 Task: Open the newsletter plum template from the template gallery.
Action: Mouse moved to (48, 86)
Screenshot: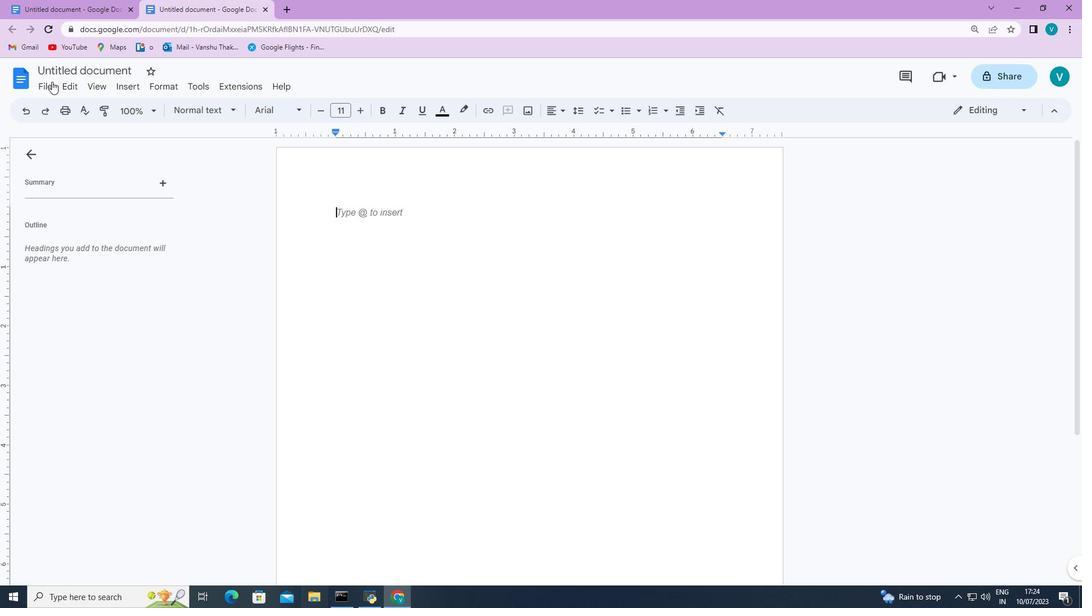 
Action: Mouse pressed left at (48, 86)
Screenshot: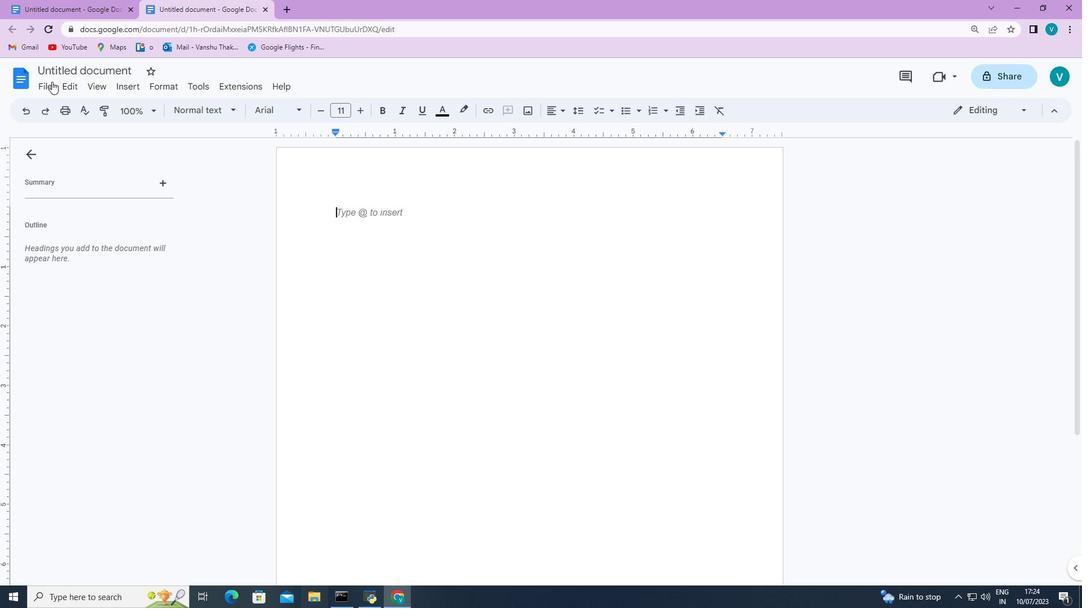 
Action: Mouse moved to (250, 127)
Screenshot: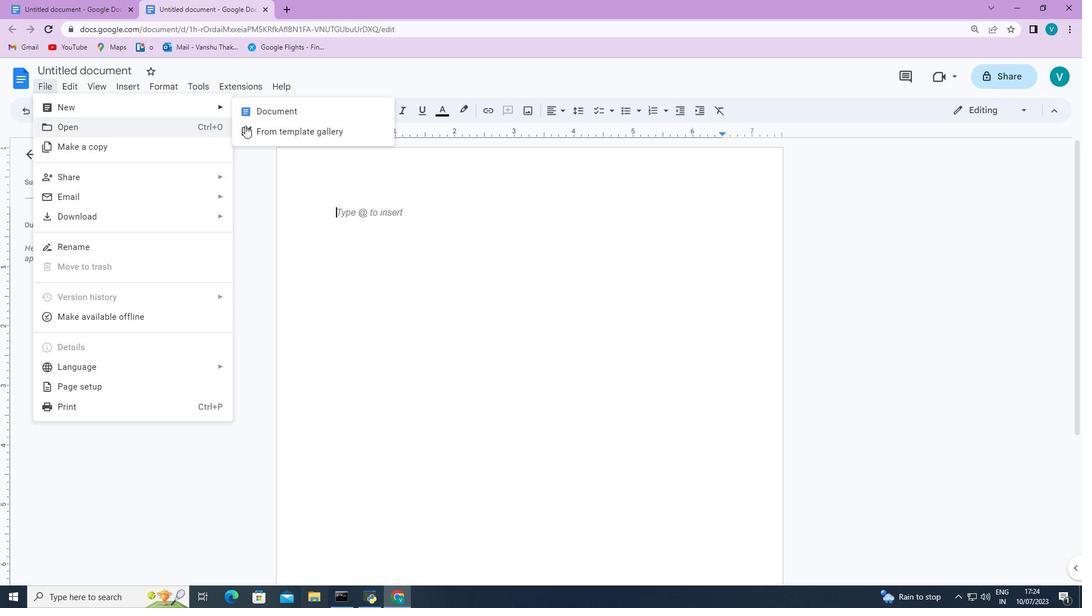 
Action: Mouse pressed left at (250, 127)
Screenshot: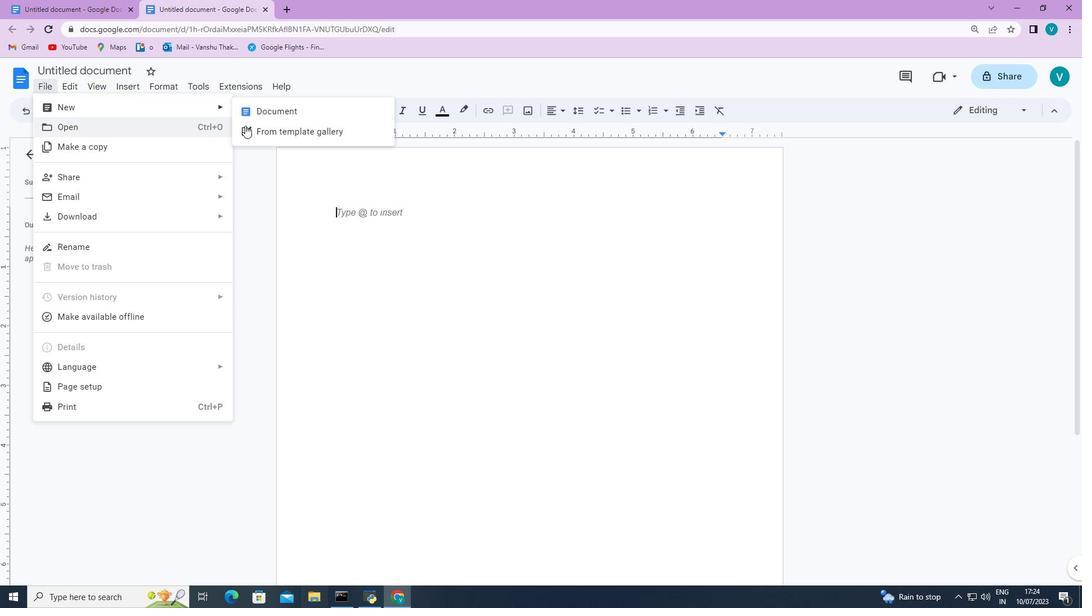 
Action: Mouse moved to (509, 348)
Screenshot: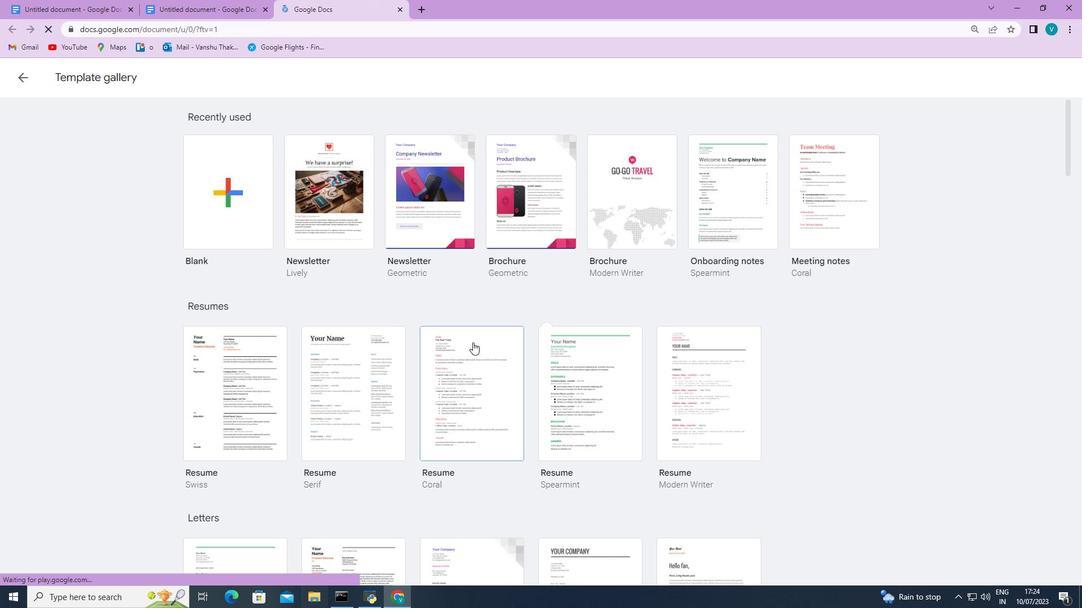 
Action: Mouse scrolled (509, 348) with delta (0, 0)
Screenshot: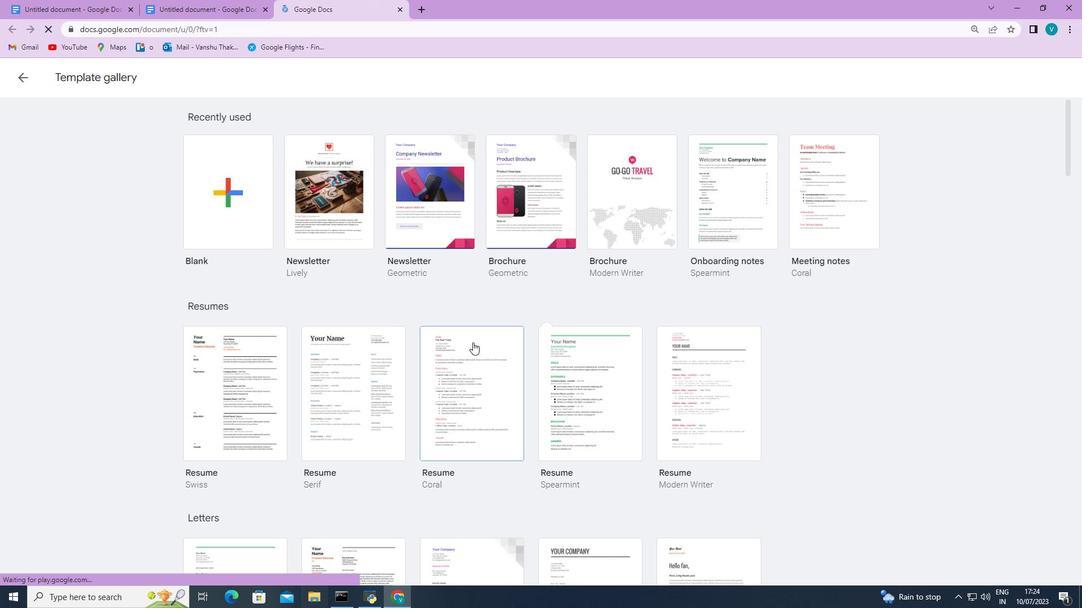 
Action: Mouse moved to (529, 352)
Screenshot: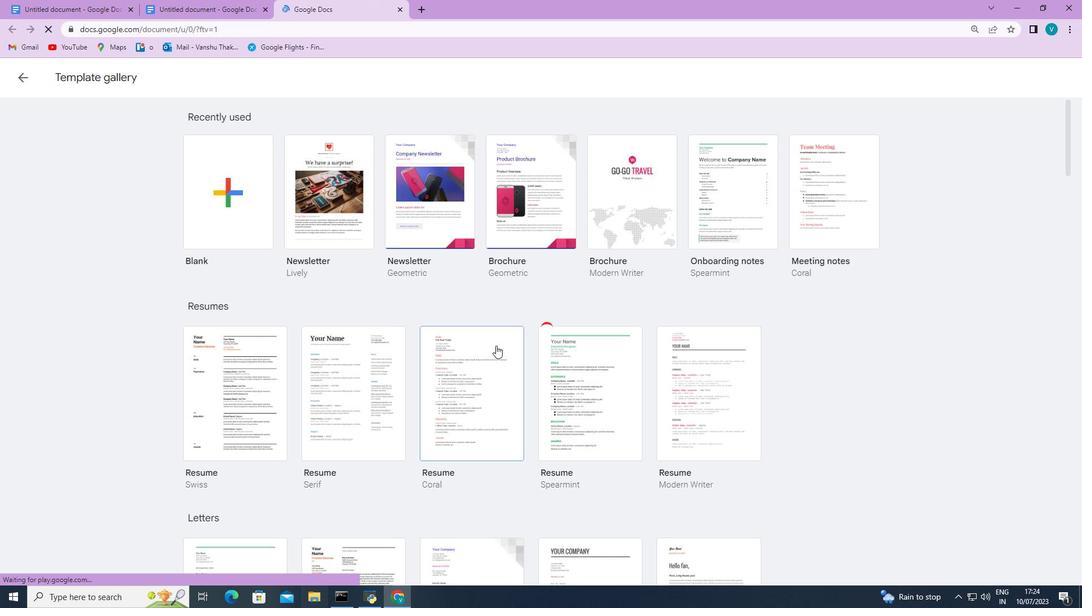 
Action: Mouse scrolled (529, 351) with delta (0, 0)
Screenshot: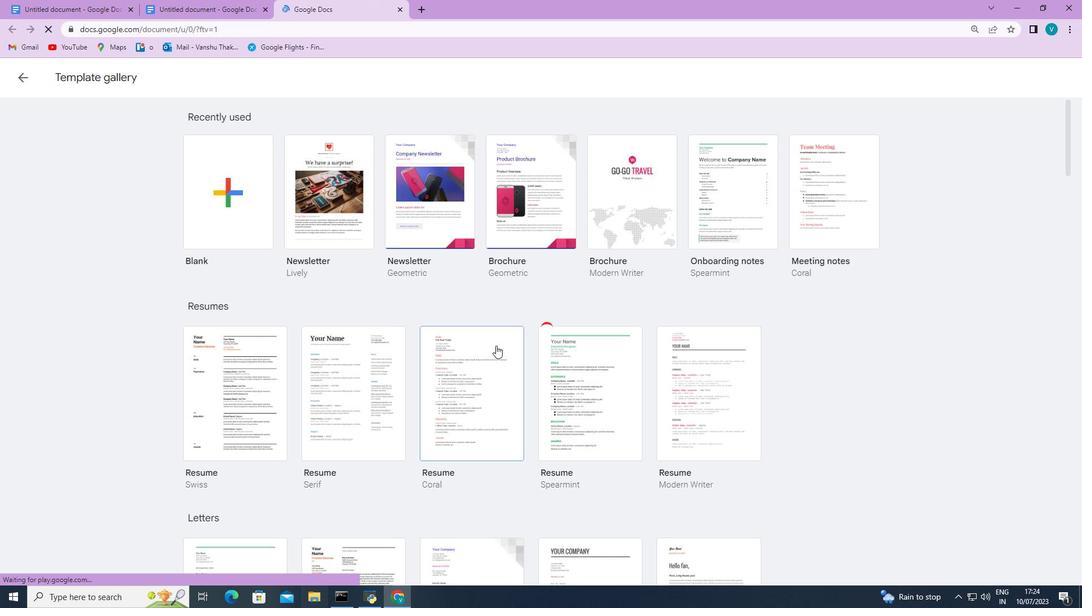 
Action: Mouse moved to (532, 352)
Screenshot: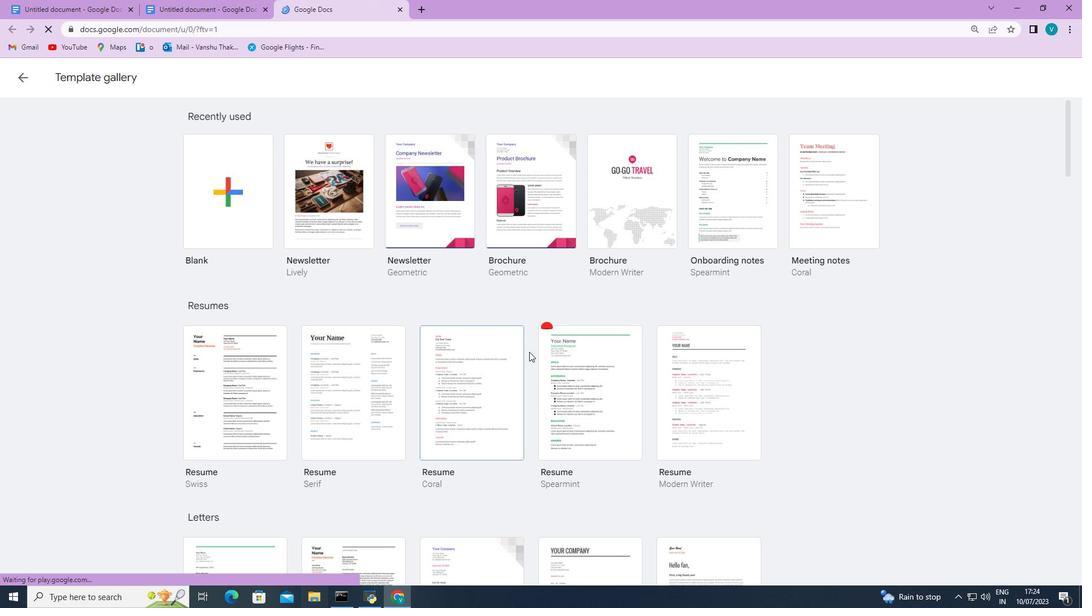 
Action: Mouse scrolled (532, 352) with delta (0, 0)
Screenshot: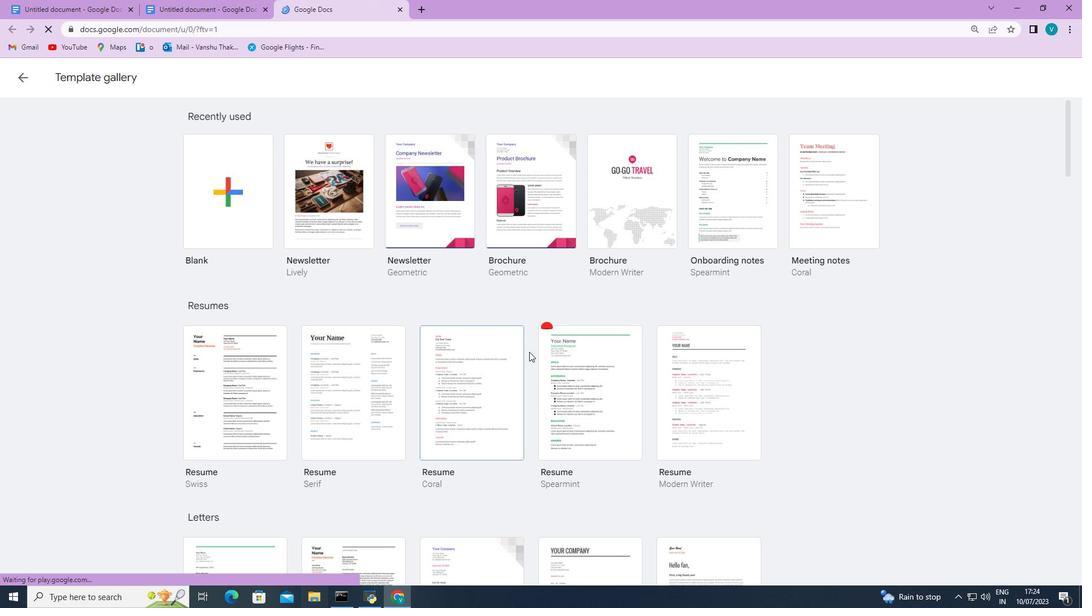 
Action: Mouse moved to (536, 353)
Screenshot: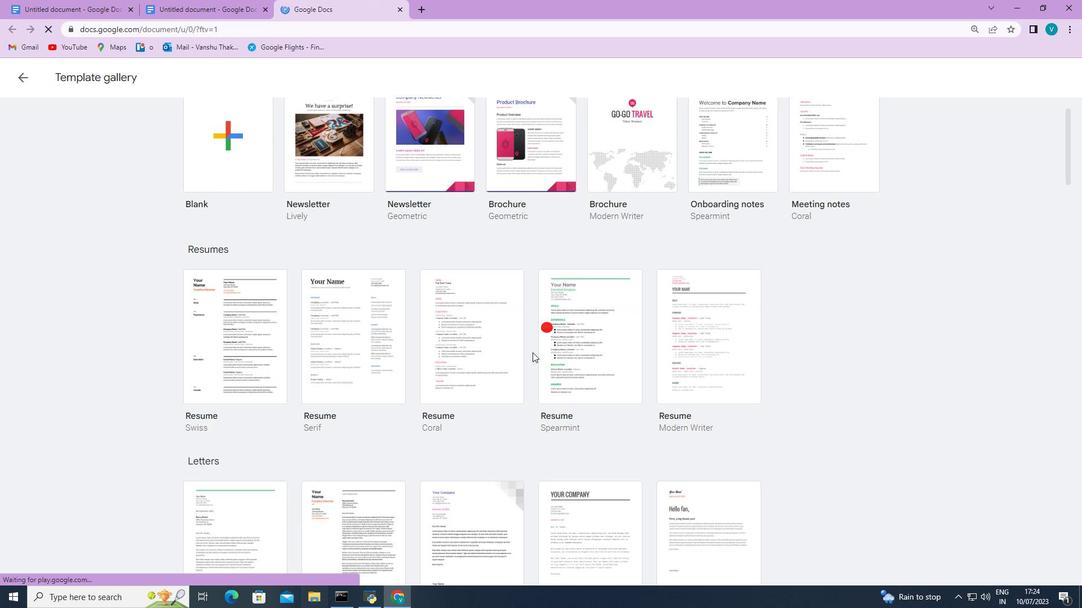 
Action: Mouse scrolled (536, 352) with delta (0, 0)
Screenshot: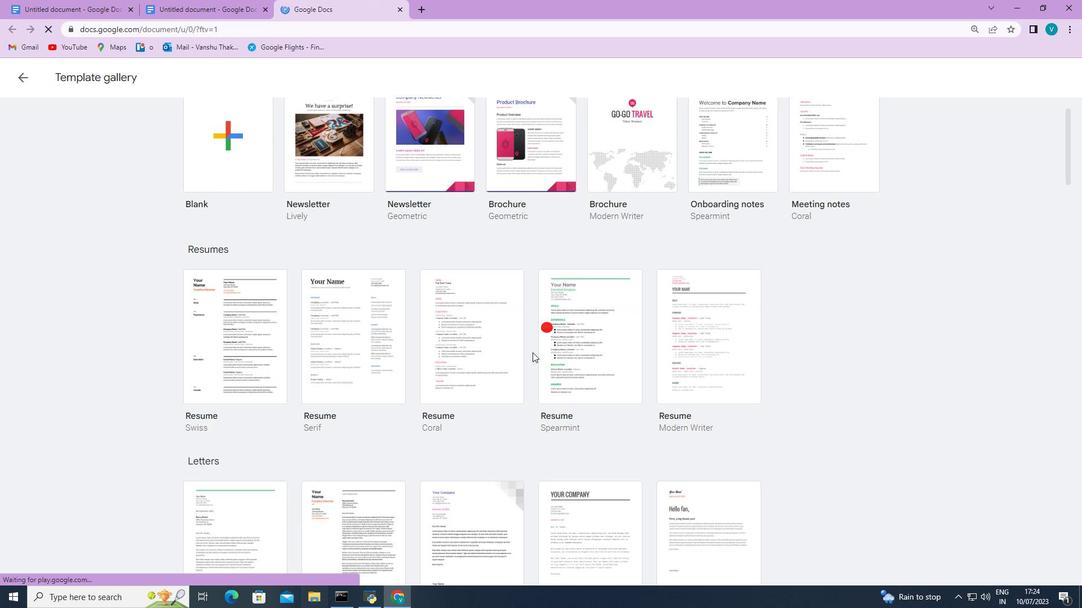 
Action: Mouse moved to (539, 354)
Screenshot: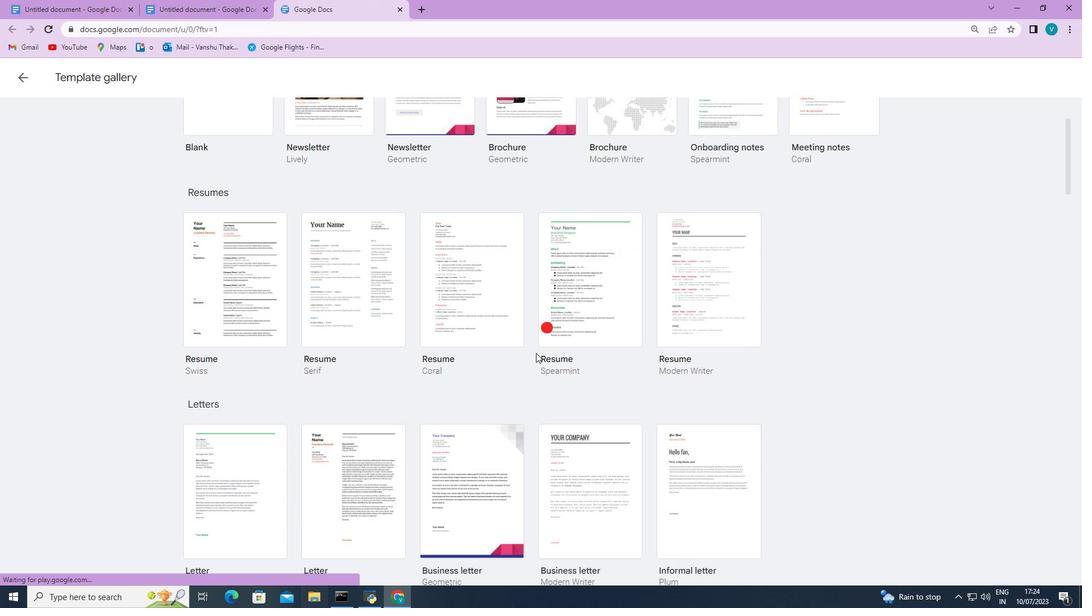 
Action: Mouse scrolled (539, 353) with delta (0, 0)
Screenshot: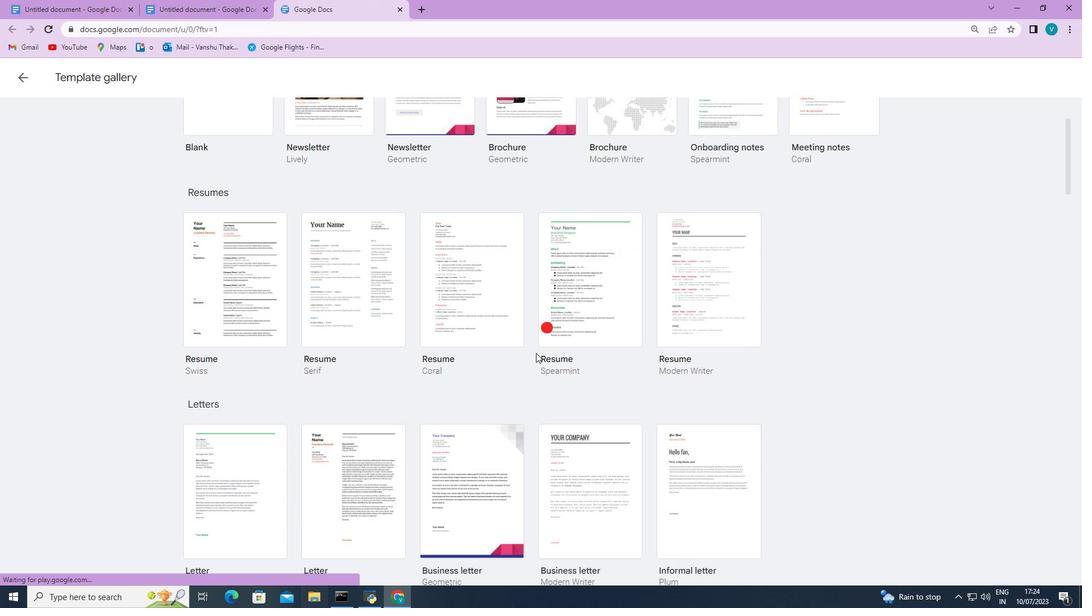 
Action: Mouse moved to (543, 354)
Screenshot: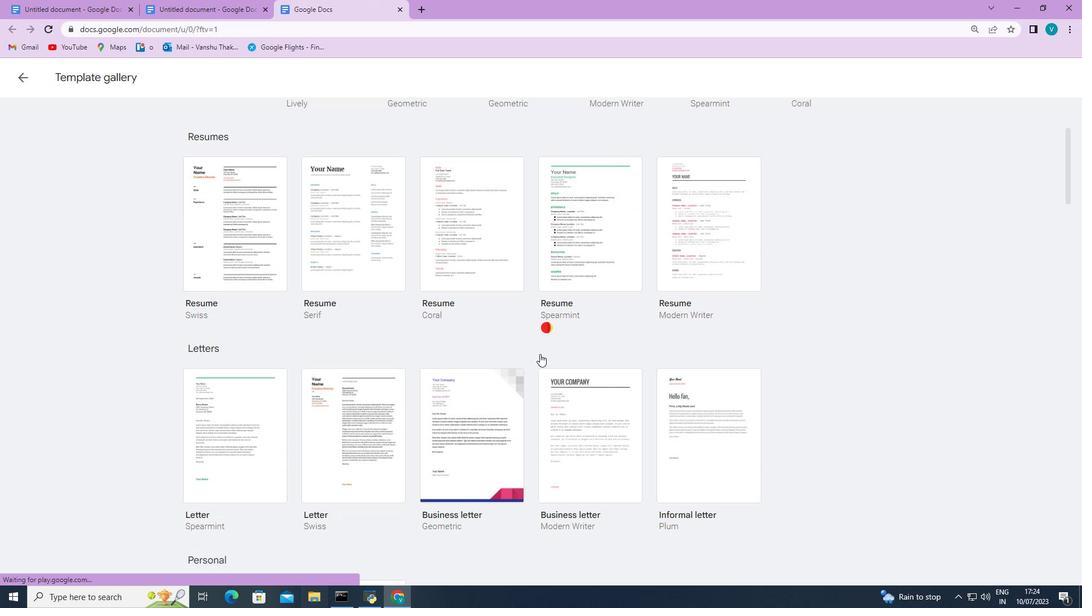 
Action: Mouse scrolled (543, 353) with delta (0, 0)
Screenshot: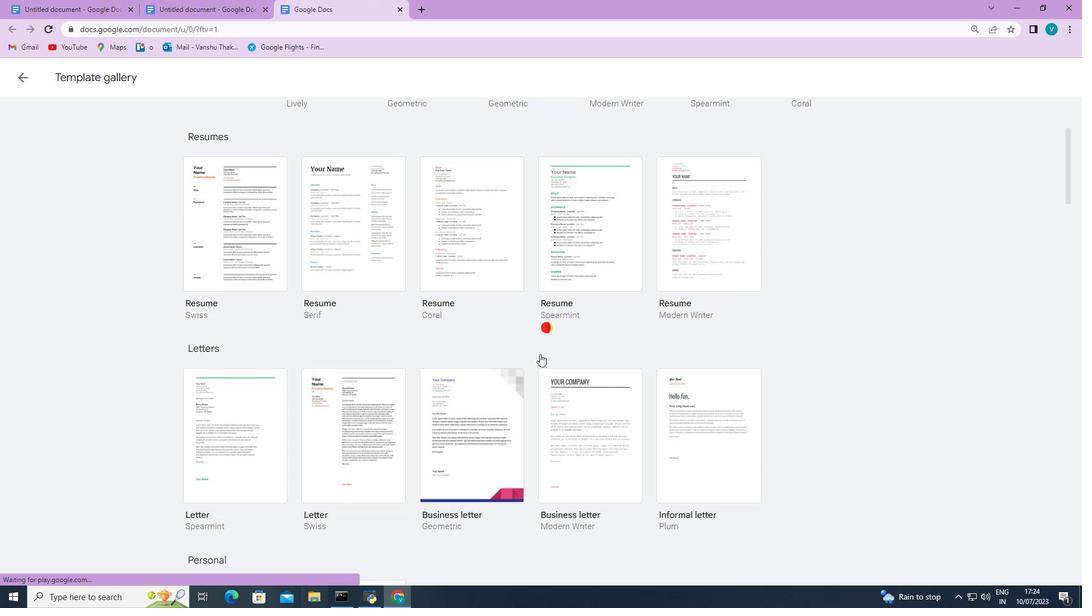 
Action: Mouse scrolled (543, 353) with delta (0, 0)
Screenshot: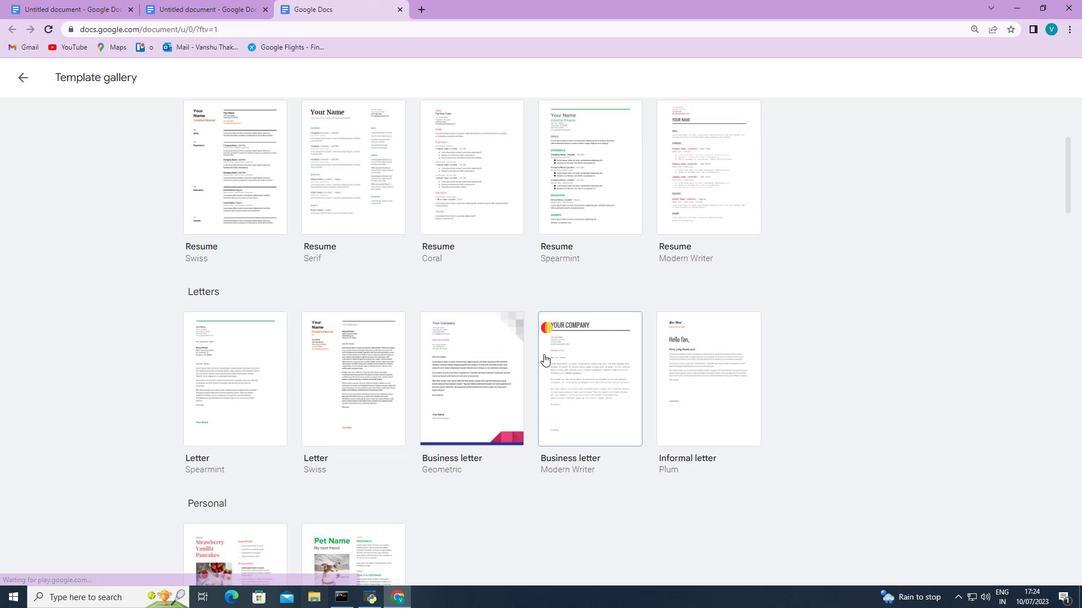 
Action: Mouse scrolled (543, 353) with delta (0, 0)
Screenshot: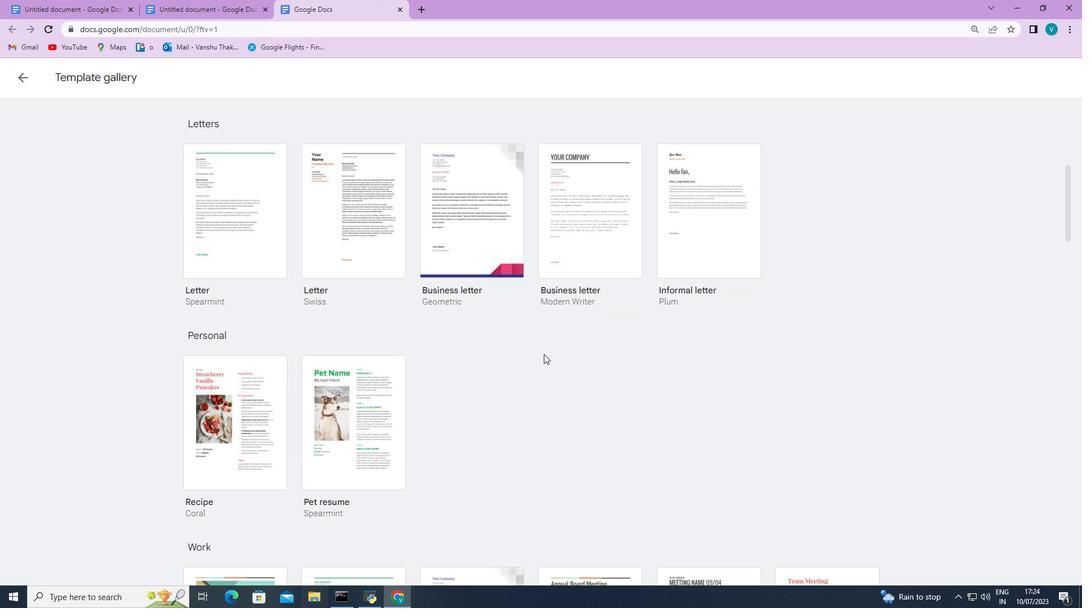 
Action: Mouse scrolled (543, 353) with delta (0, 0)
Screenshot: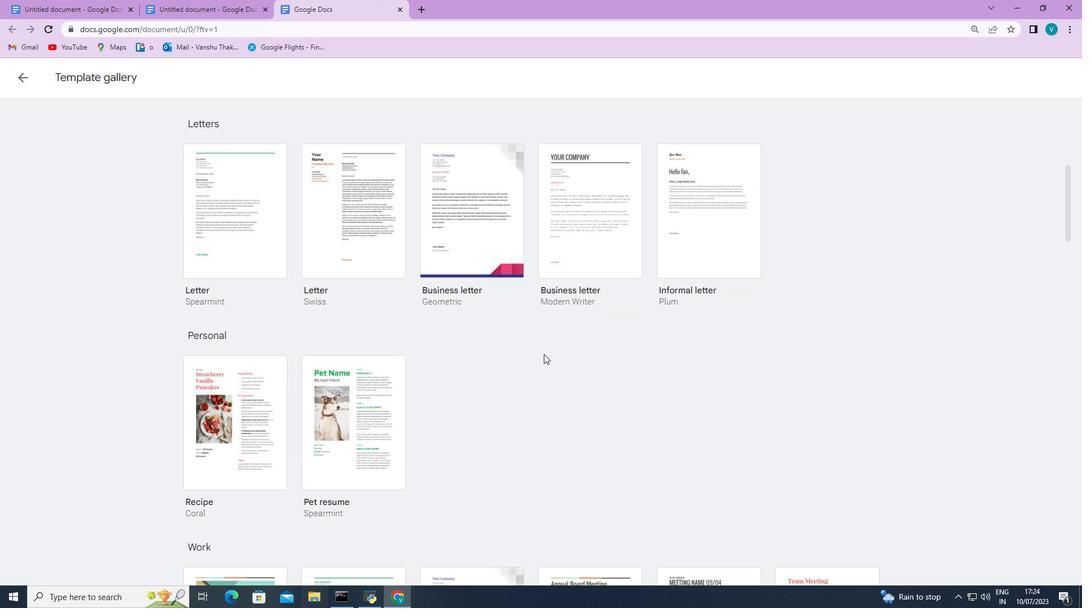 
Action: Mouse scrolled (543, 353) with delta (0, 0)
Screenshot: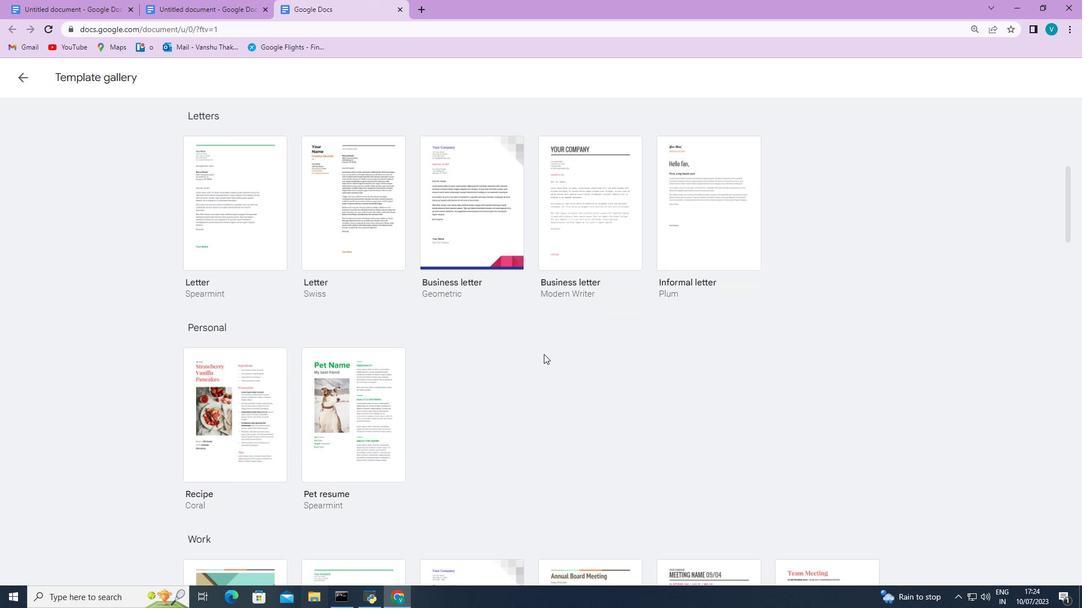 
Action: Mouse scrolled (543, 353) with delta (0, 0)
Screenshot: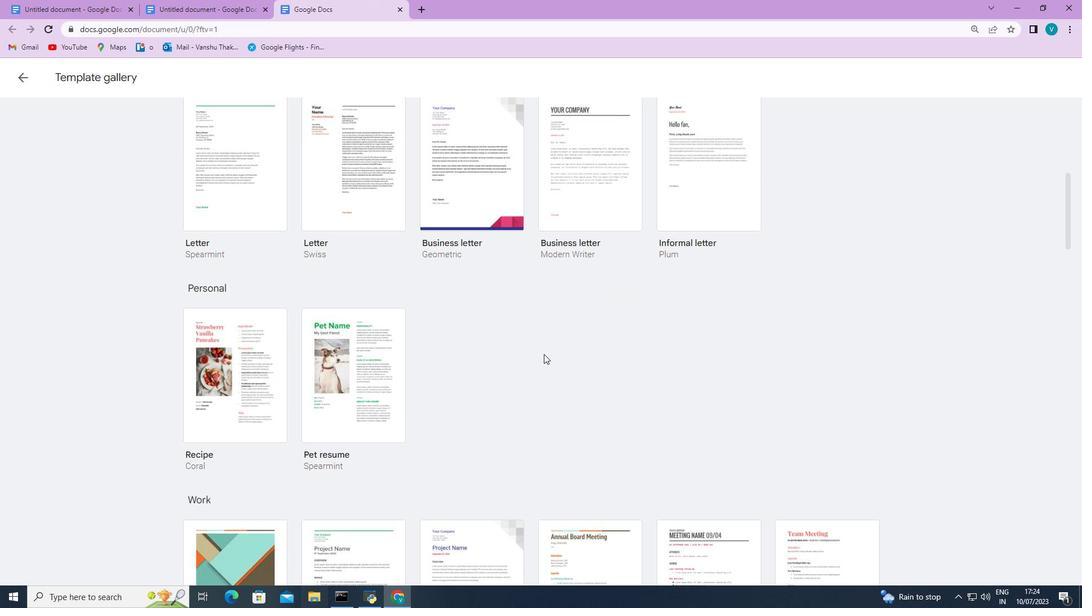 
Action: Mouse scrolled (543, 353) with delta (0, 0)
Screenshot: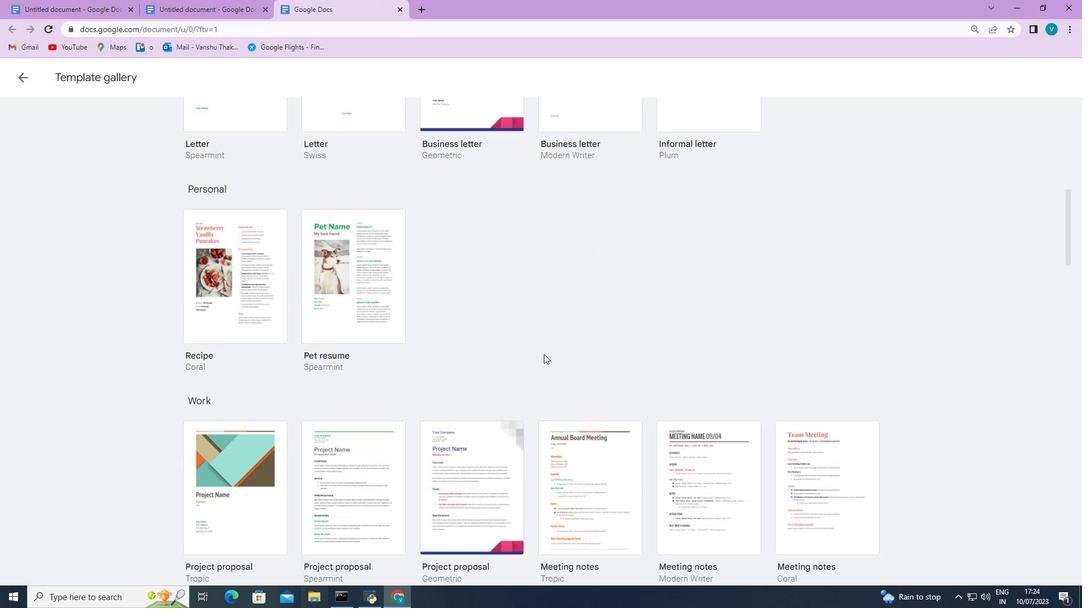 
Action: Mouse scrolled (543, 353) with delta (0, 0)
Screenshot: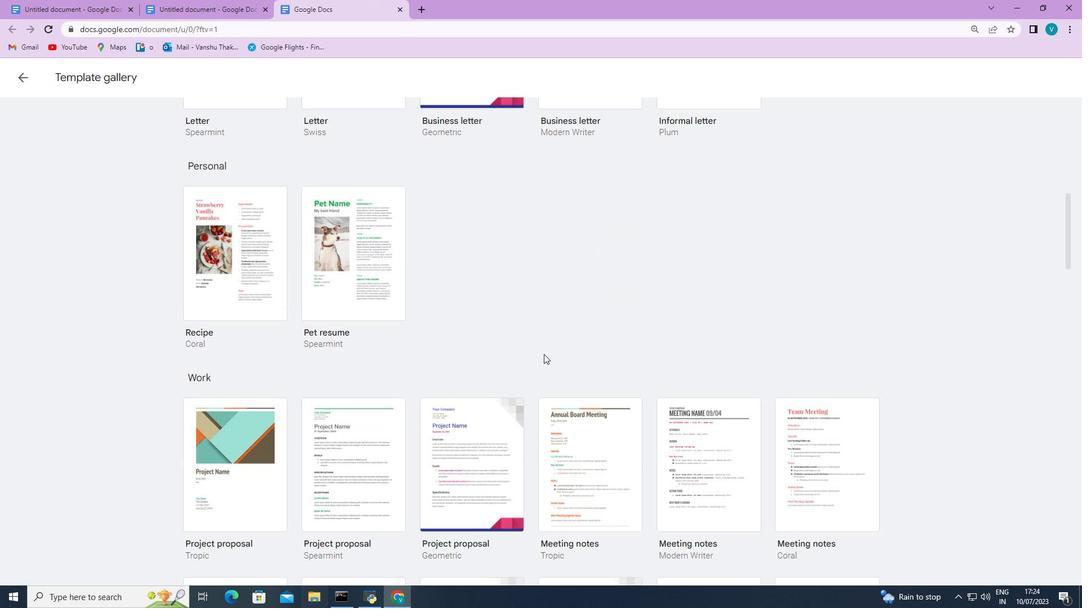 
Action: Mouse scrolled (543, 353) with delta (0, 0)
Screenshot: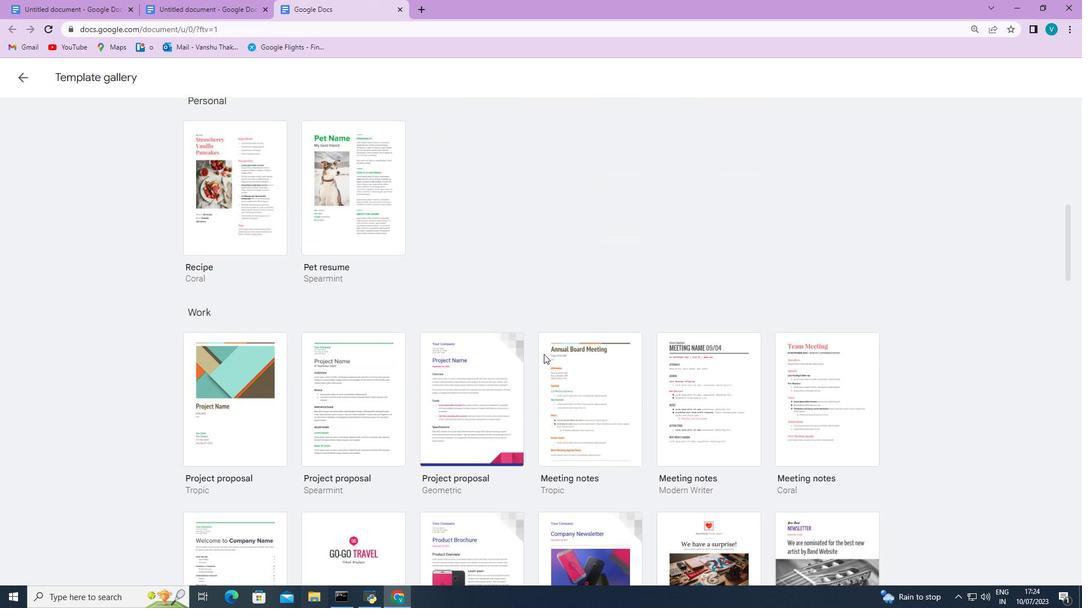 
Action: Mouse scrolled (543, 353) with delta (0, 0)
Screenshot: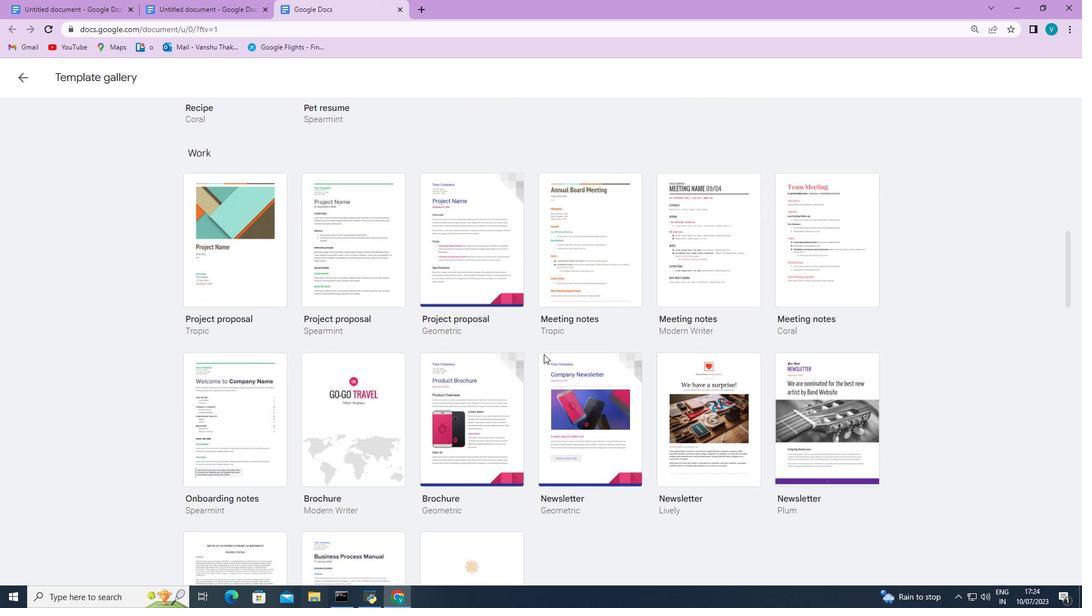 
Action: Mouse scrolled (543, 353) with delta (0, 0)
Screenshot: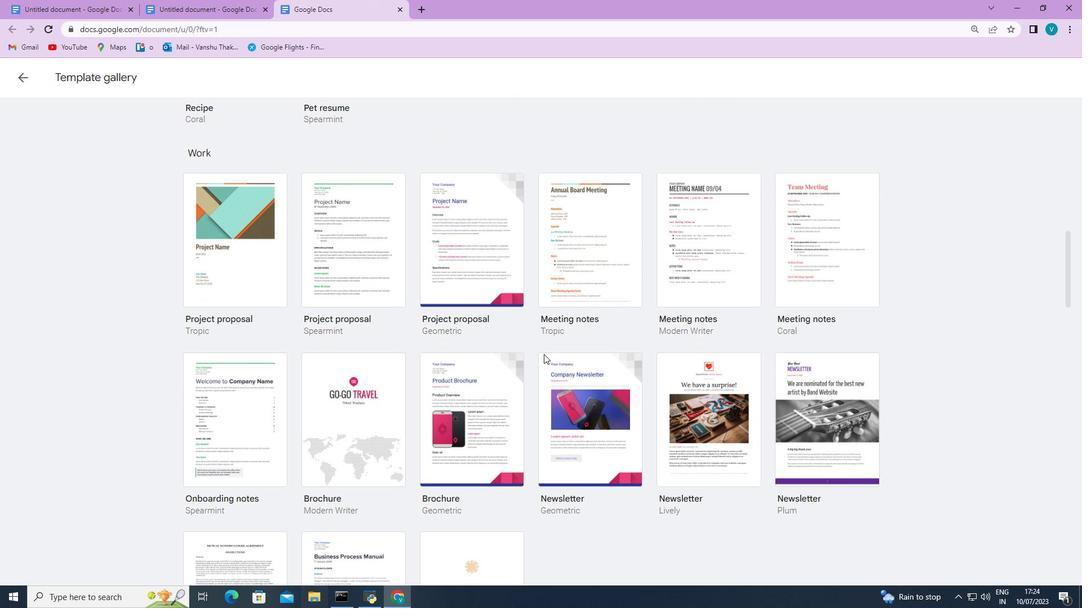 
Action: Mouse moved to (830, 280)
Screenshot: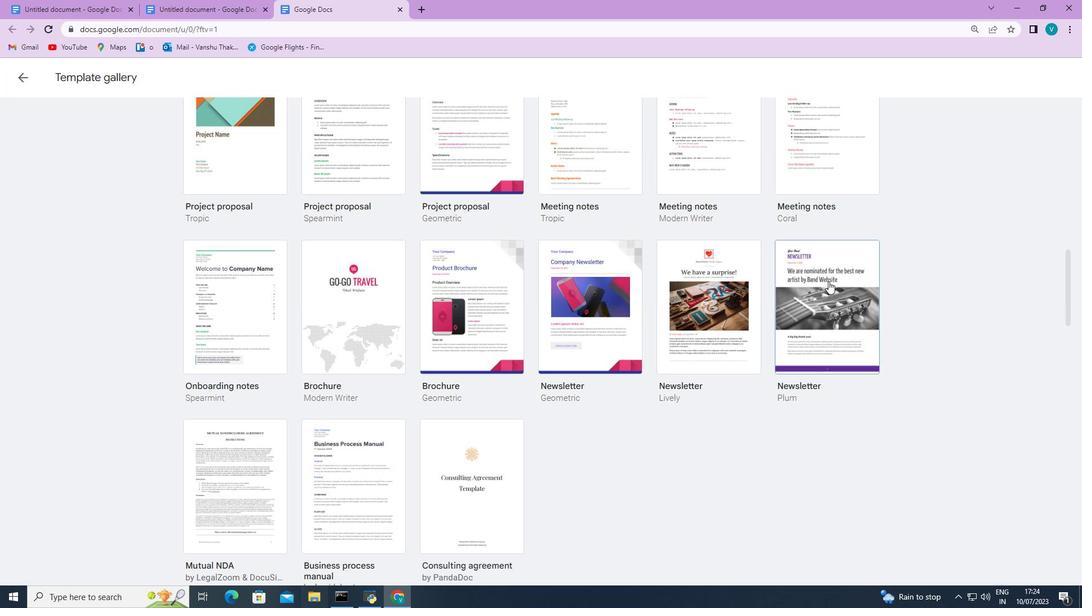 
Action: Mouse pressed left at (830, 280)
Screenshot: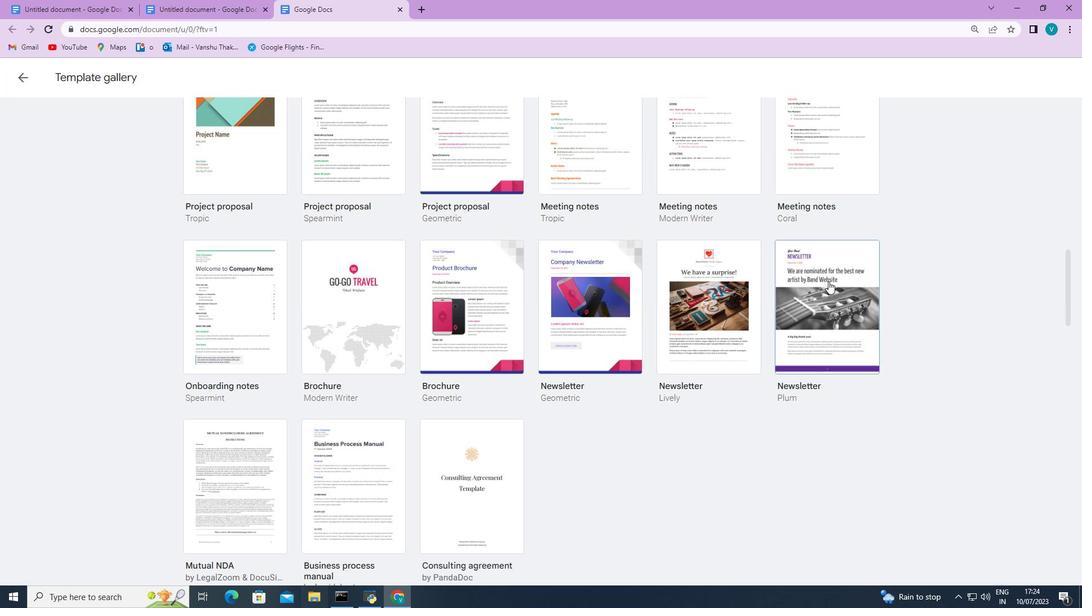 
Action: Mouse moved to (506, 361)
Screenshot: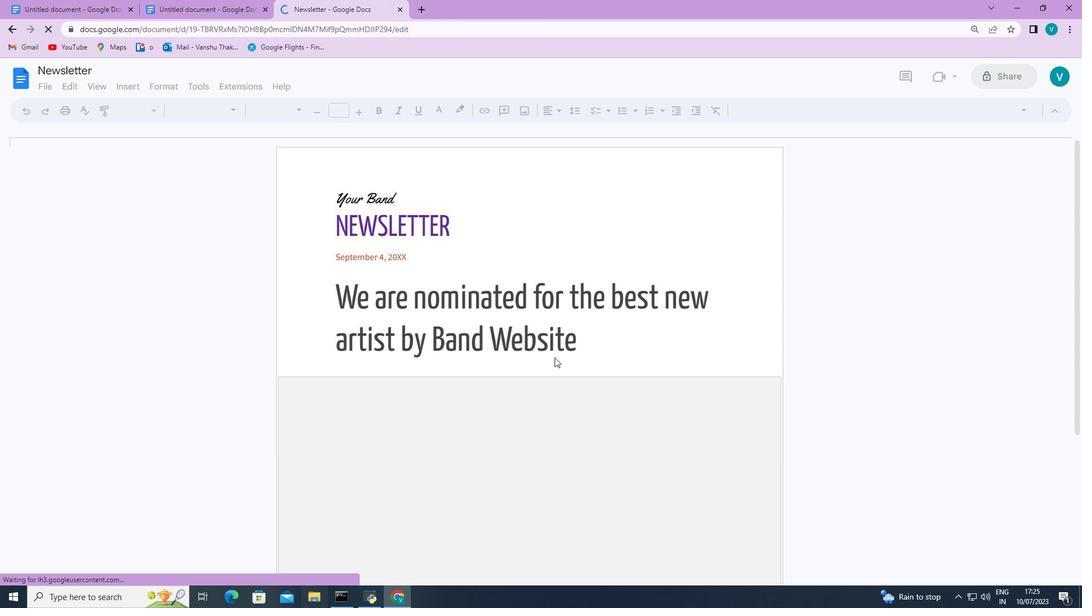 
Action: Mouse scrolled (506, 361) with delta (0, 0)
Screenshot: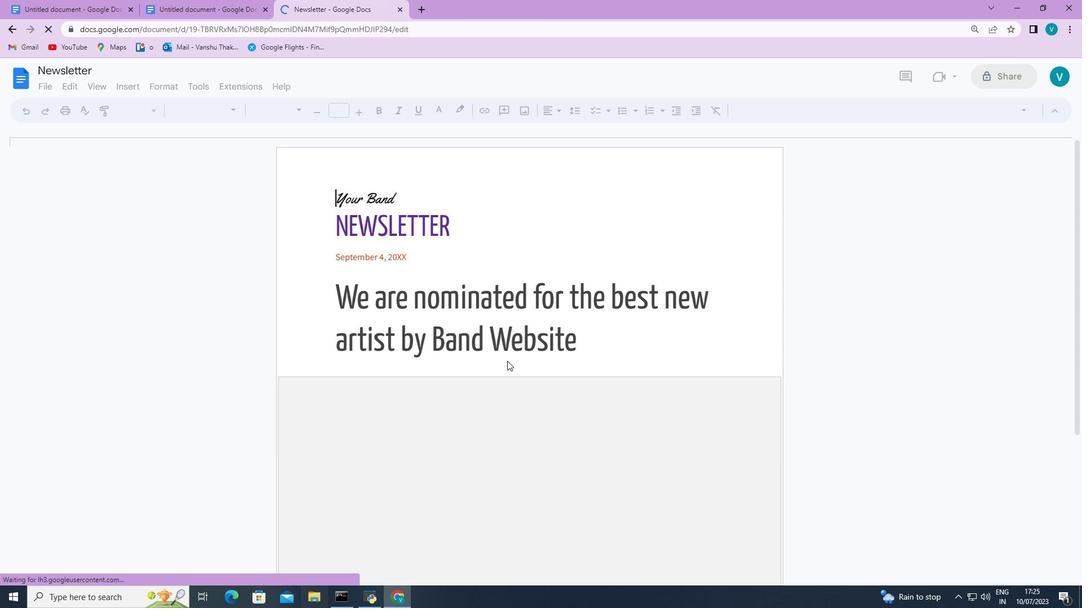 
Action: Mouse scrolled (506, 361) with delta (0, 0)
Screenshot: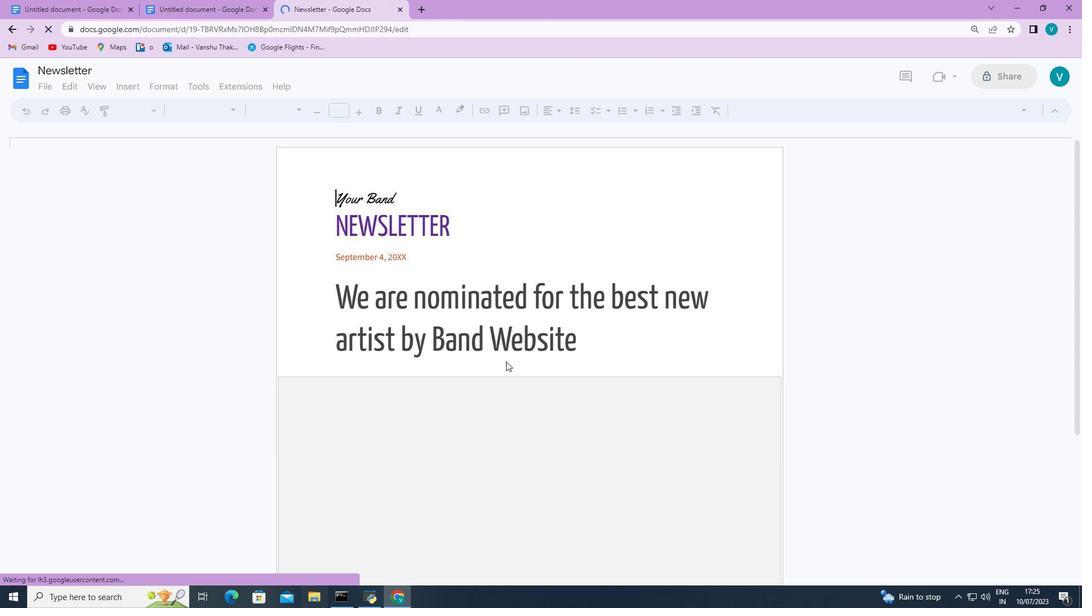 
Action: Mouse scrolled (506, 361) with delta (0, 0)
Screenshot: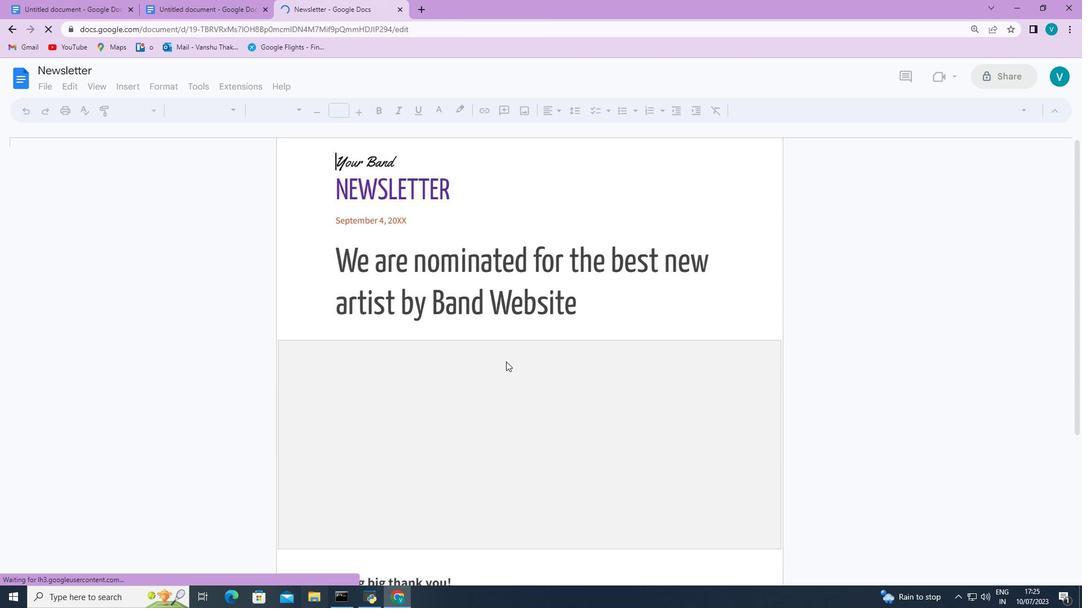 
